 Task: Select the option "Only workspace member" in sharing boards with guests/ inviting guests.
Action: Mouse moved to (998, 480)
Screenshot: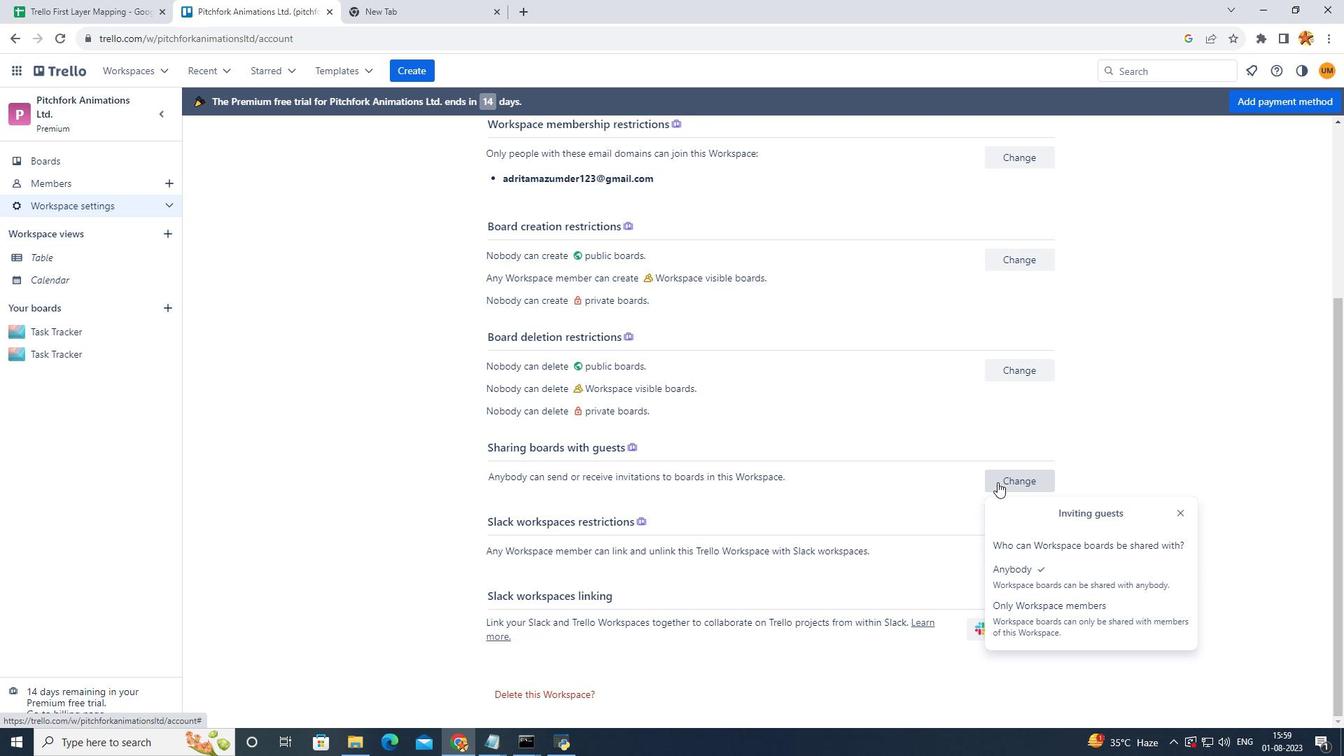 
Action: Mouse pressed left at (998, 480)
Screenshot: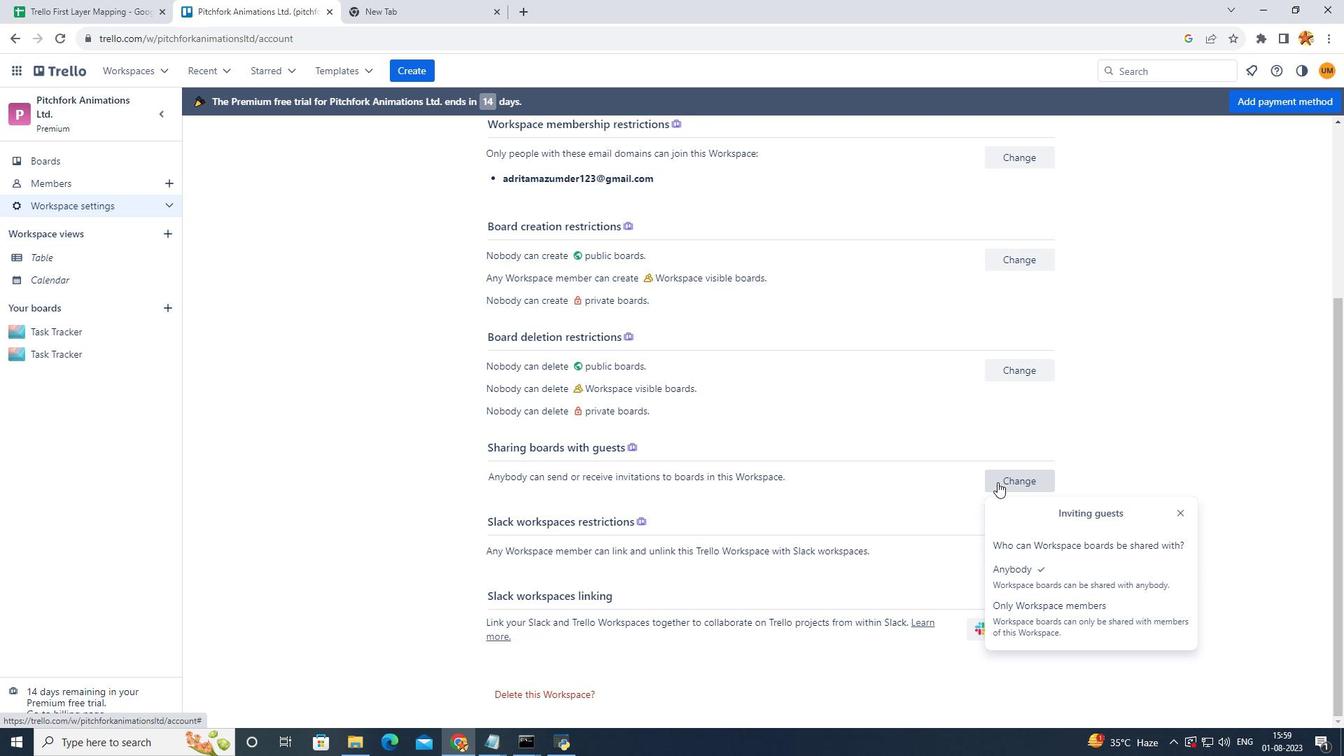 
Action: Mouse moved to (990, 607)
Screenshot: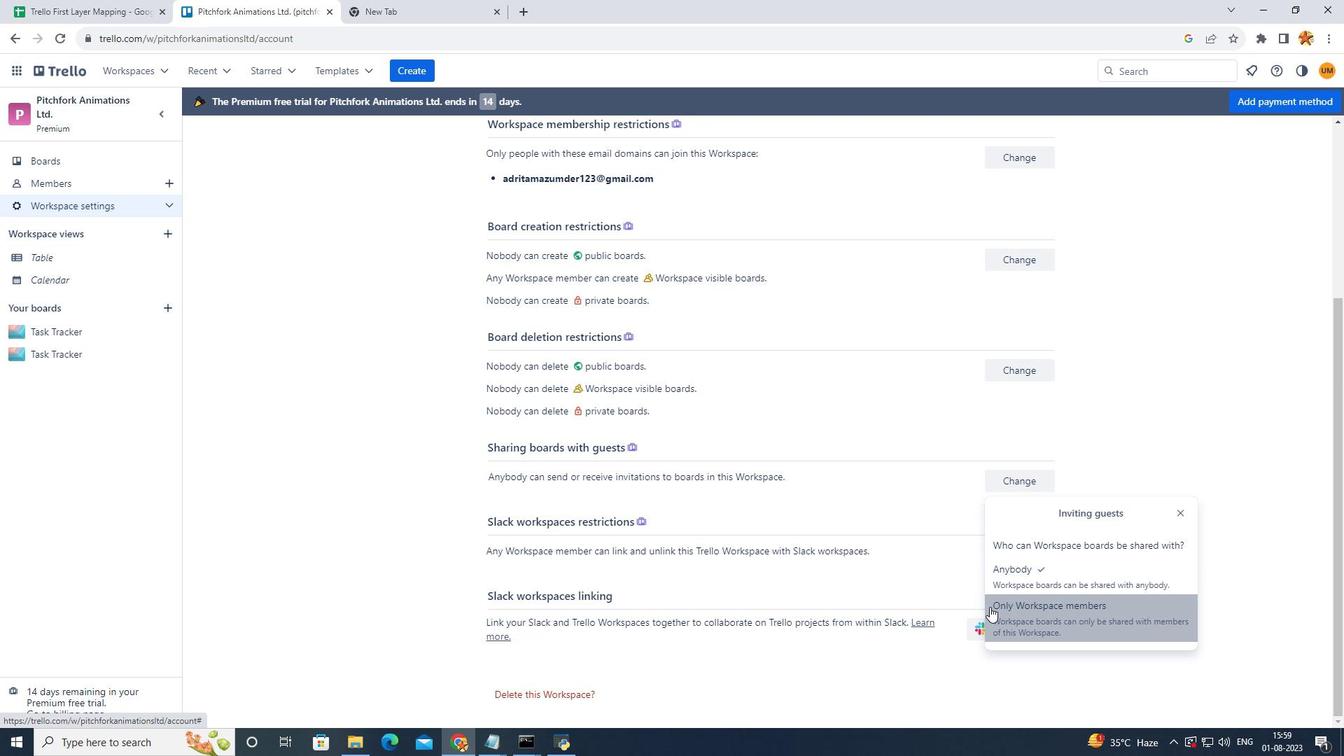 
Action: Mouse pressed left at (990, 607)
Screenshot: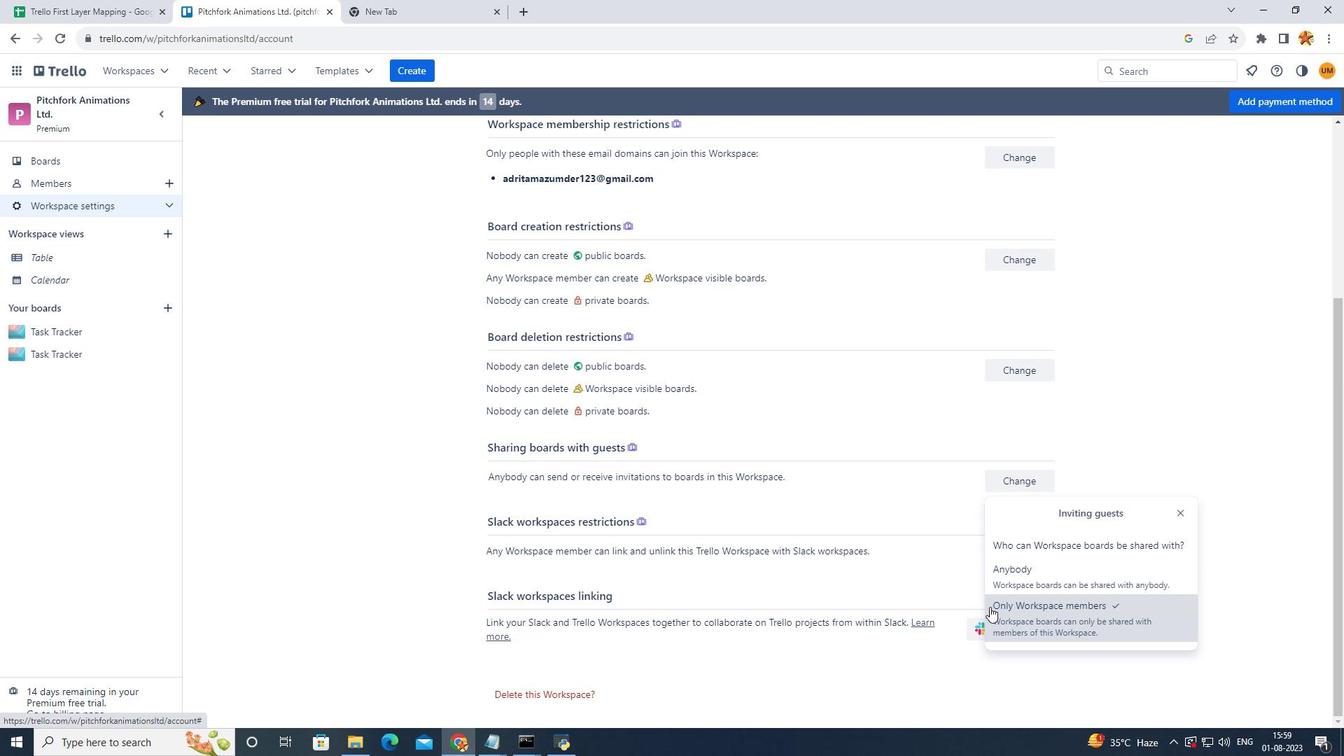 
Action: Mouse moved to (1014, 607)
Screenshot: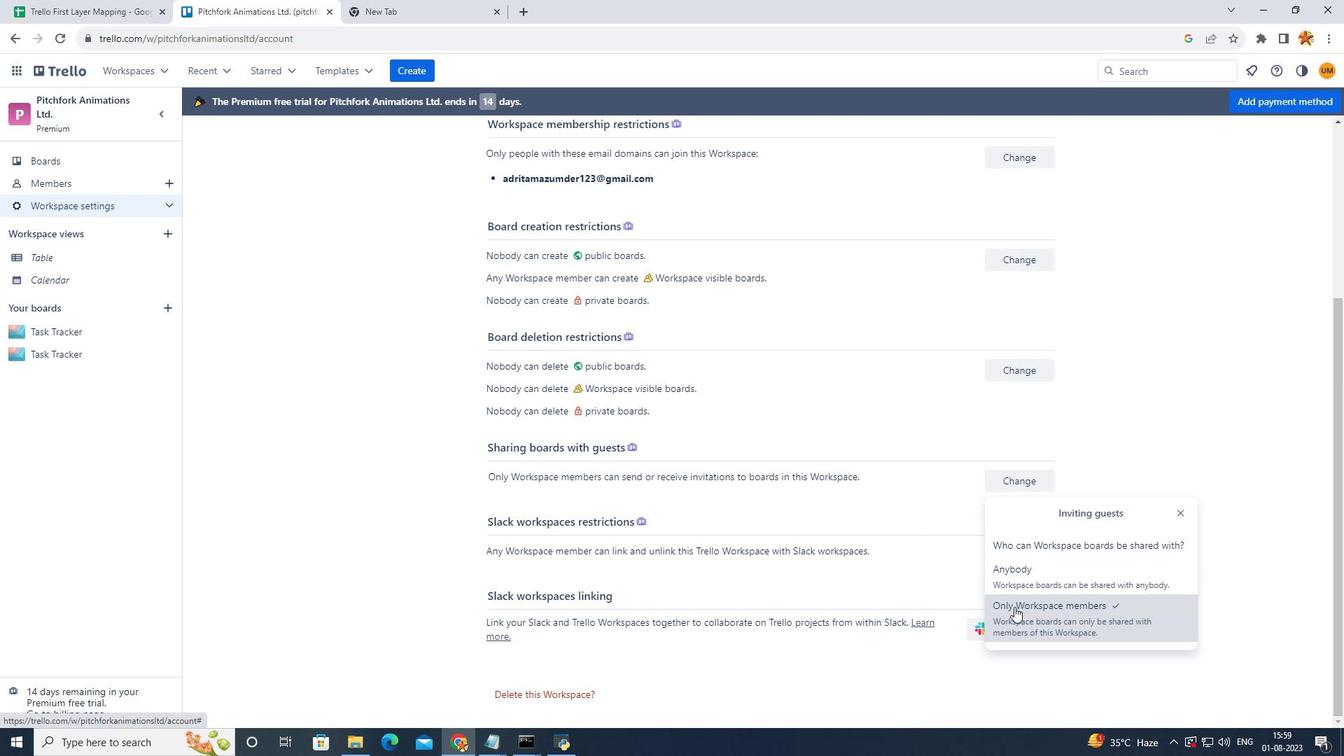 
Action: Mouse pressed left at (1014, 607)
Screenshot: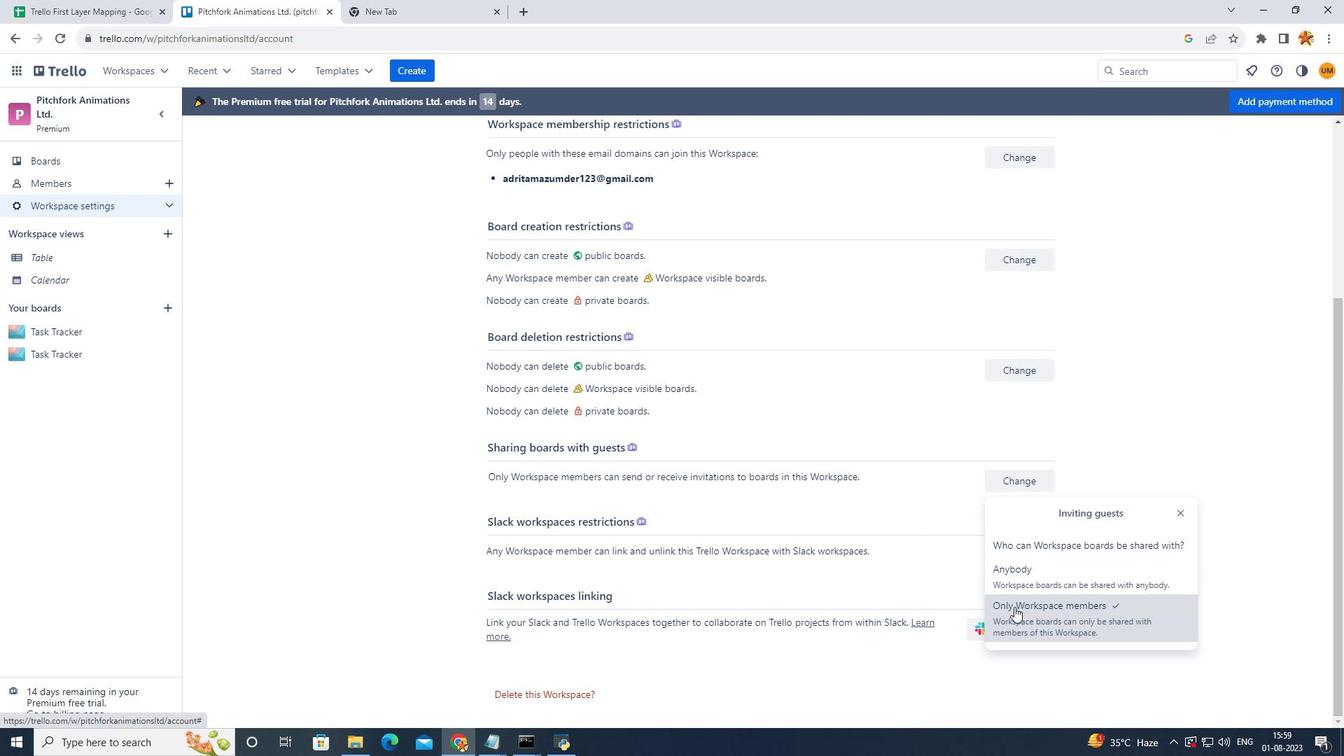 
Action: Mouse moved to (913, 512)
Screenshot: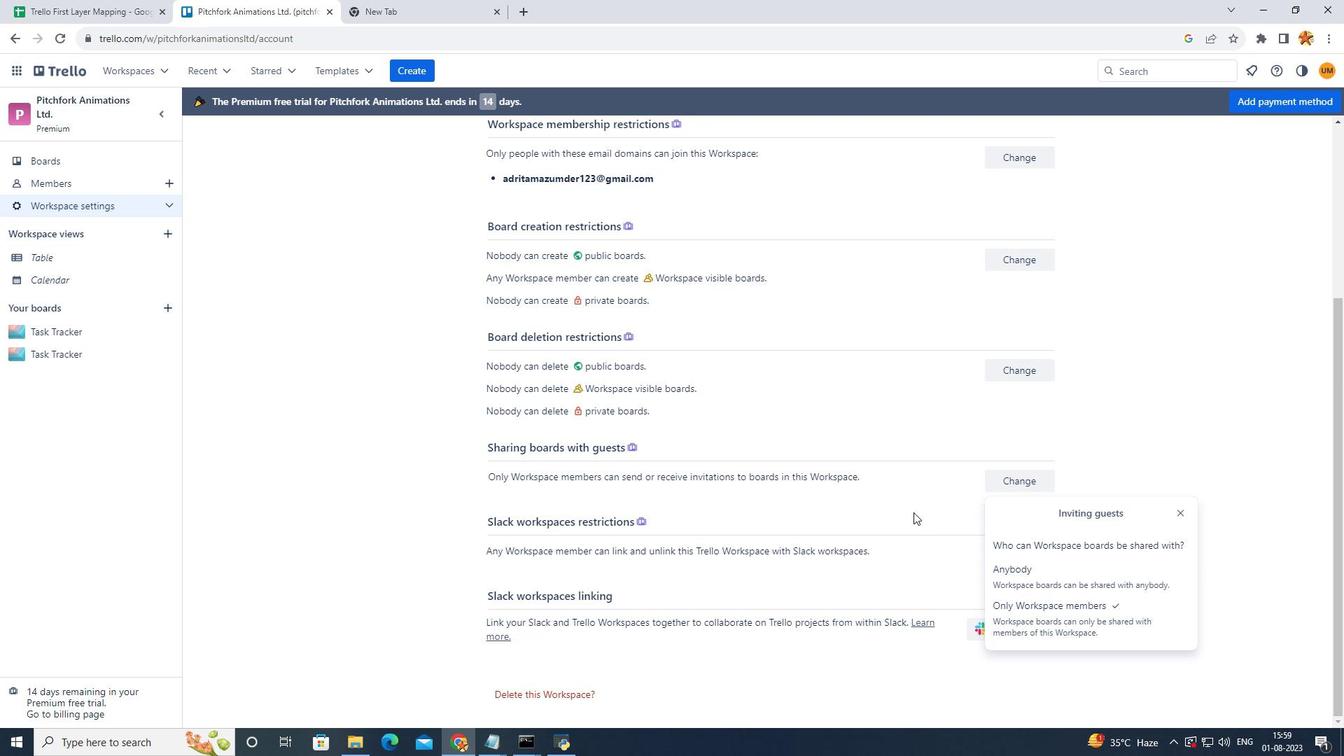 
Action: Mouse pressed left at (913, 512)
Screenshot: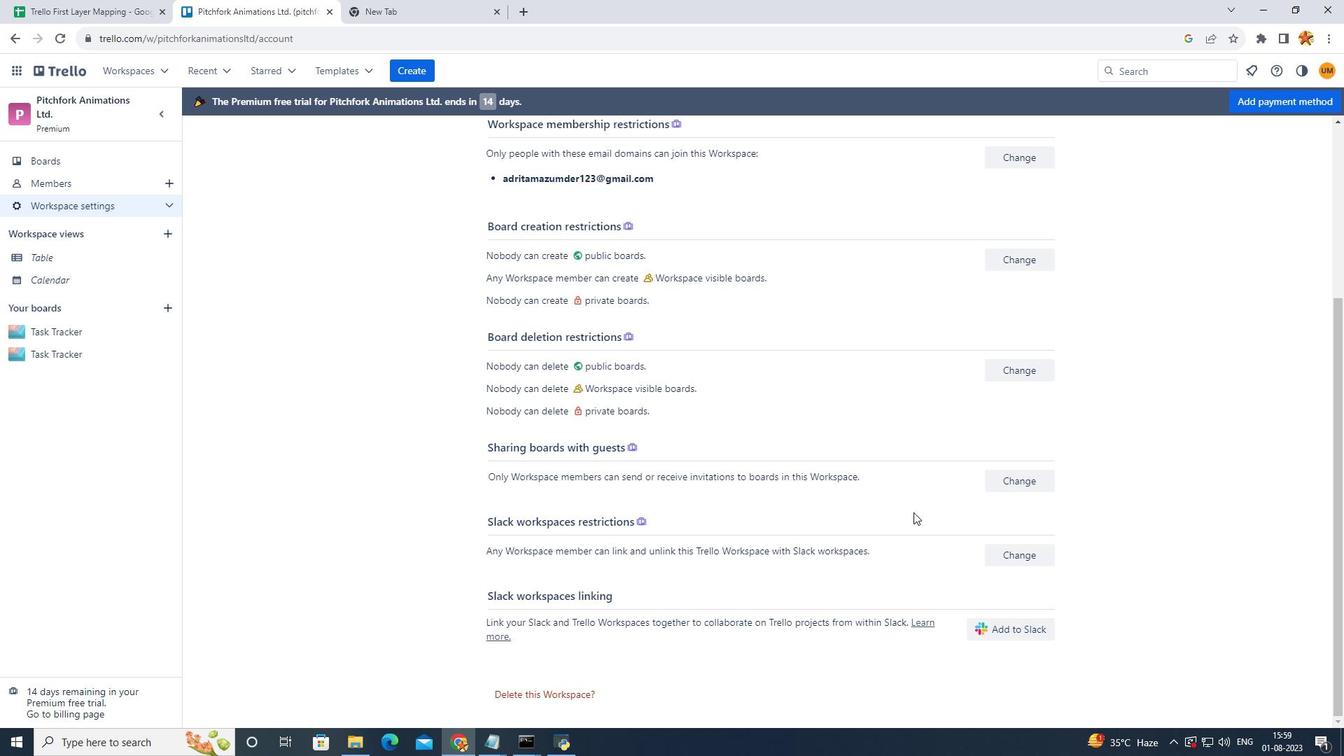
